 Task: Redo the text "My pleasure.".
Action: Mouse moved to (123, 70)
Screenshot: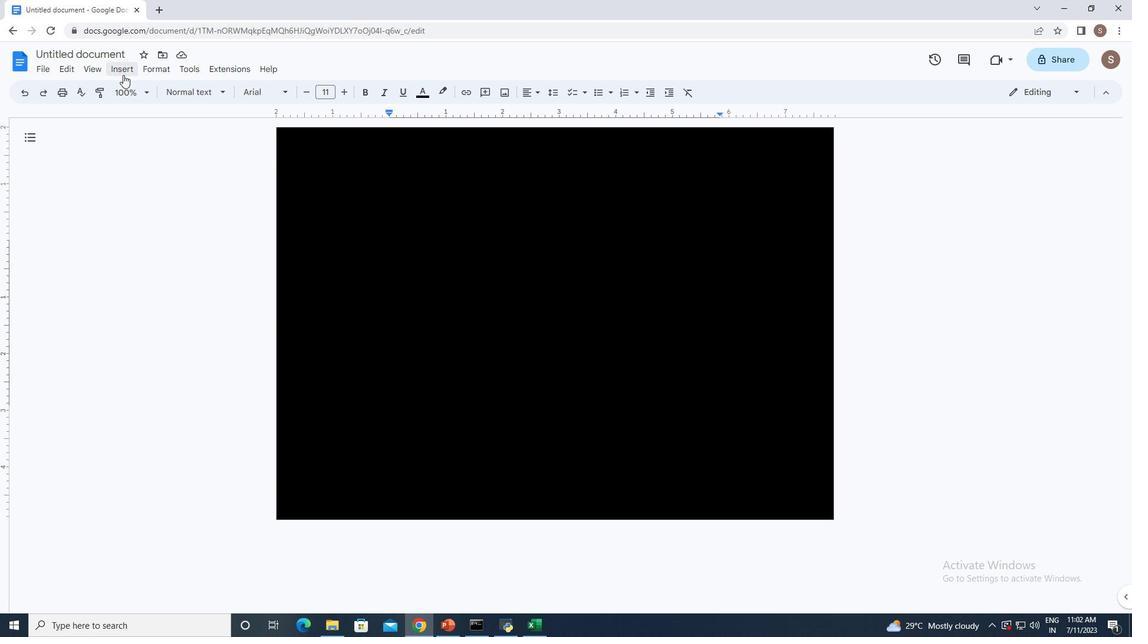 
Action: Mouse pressed left at (123, 70)
Screenshot: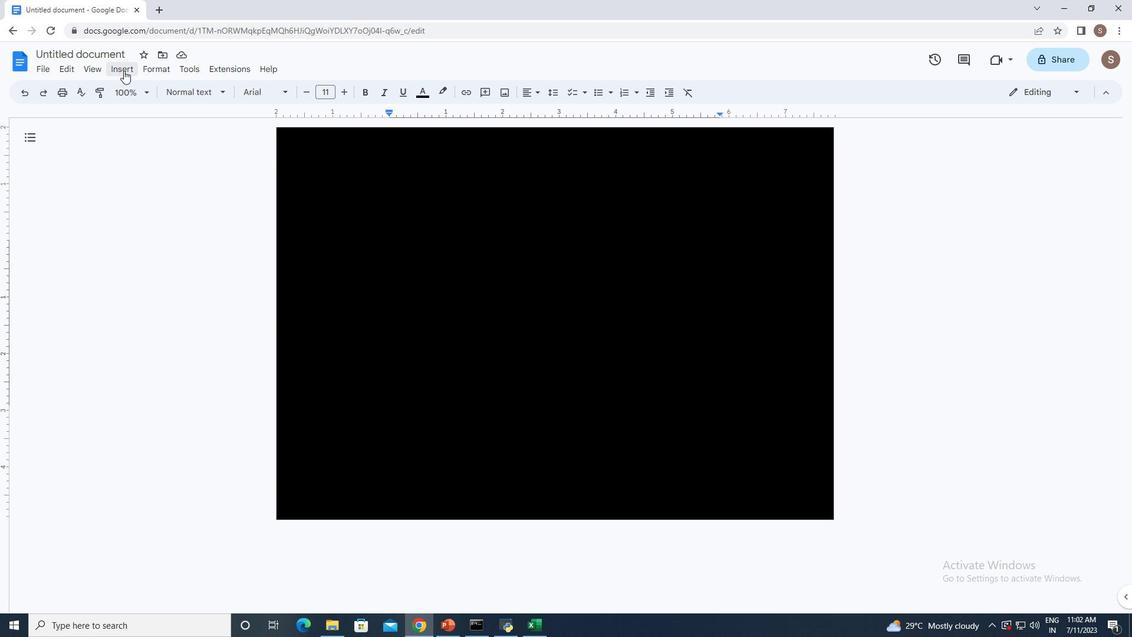 
Action: Mouse moved to (147, 123)
Screenshot: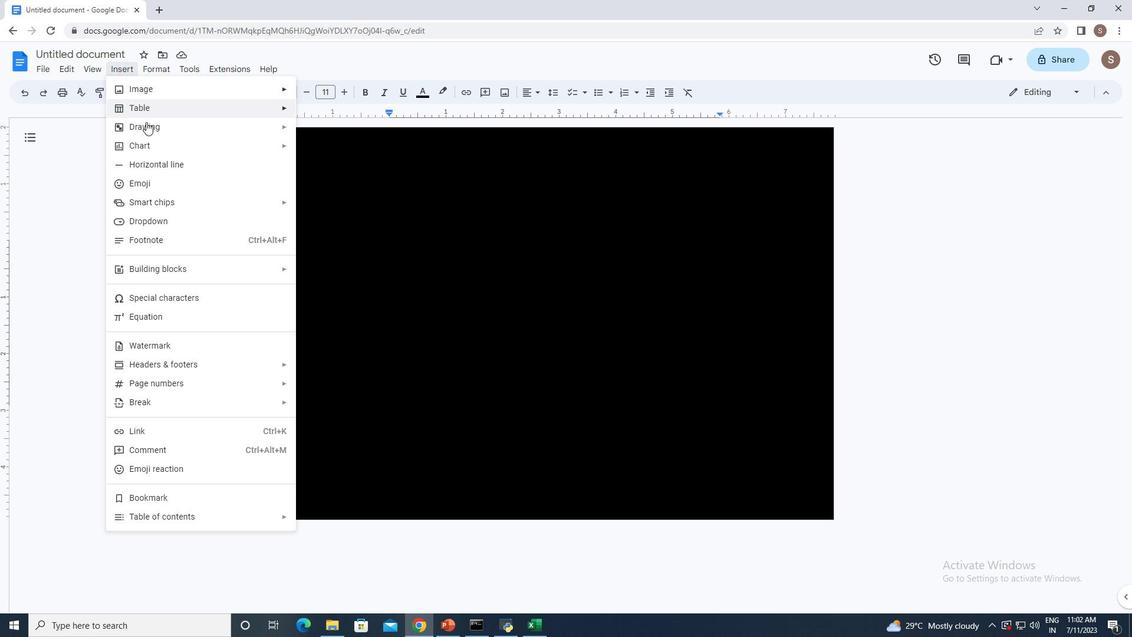 
Action: Mouse pressed left at (147, 123)
Screenshot: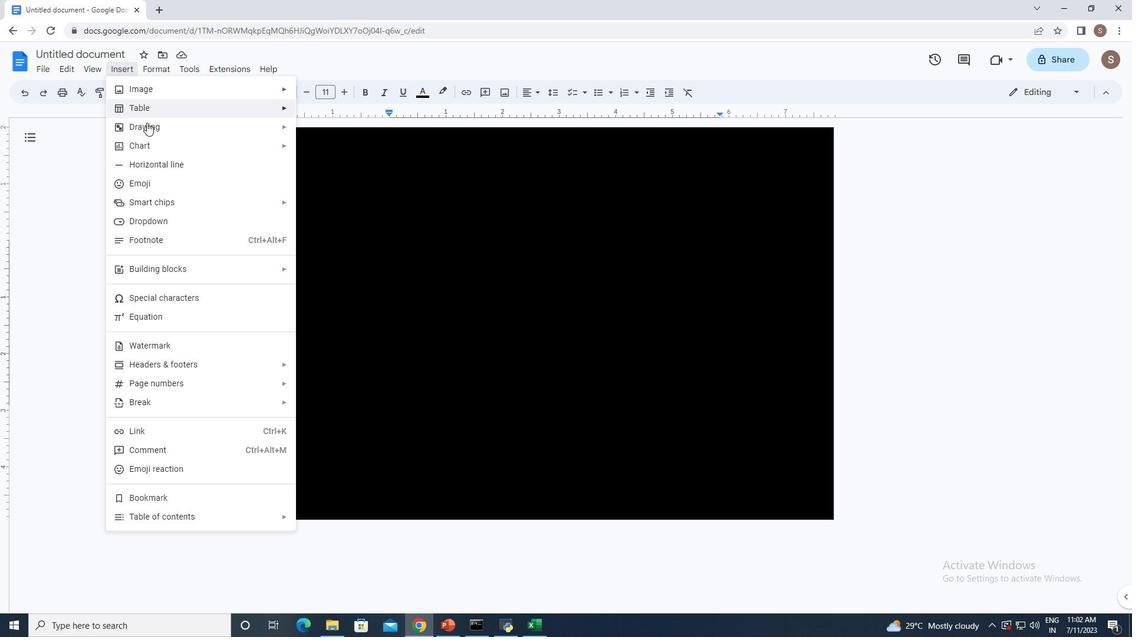 
Action: Mouse moved to (336, 131)
Screenshot: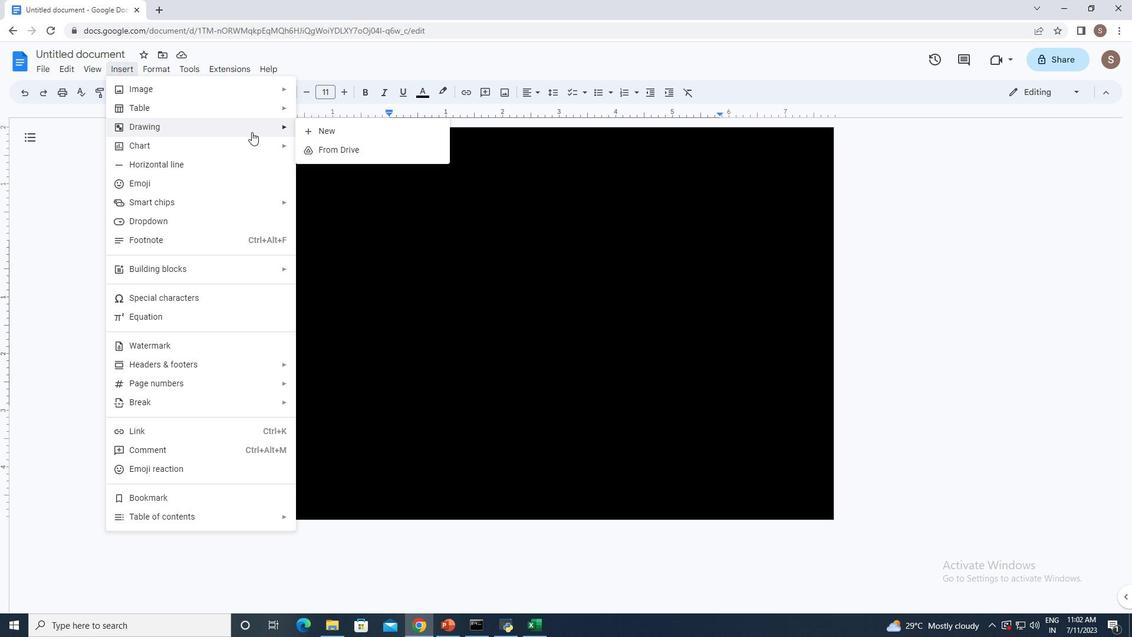 
Action: Mouse pressed left at (336, 131)
Screenshot: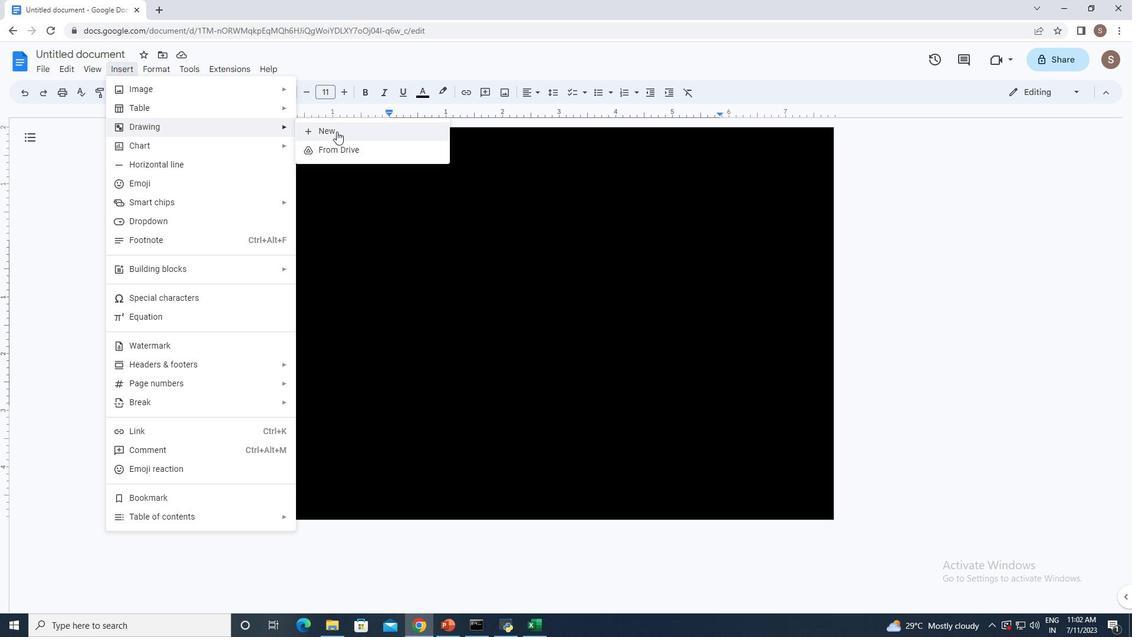
Action: Mouse moved to (310, 129)
Screenshot: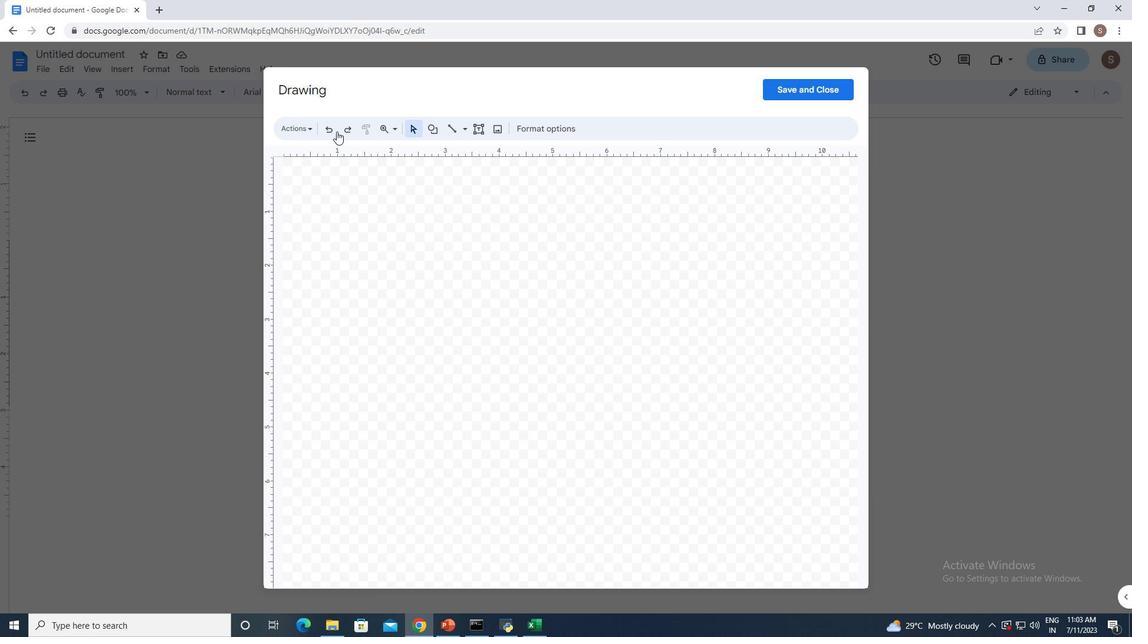 
Action: Mouse pressed left at (310, 129)
Screenshot: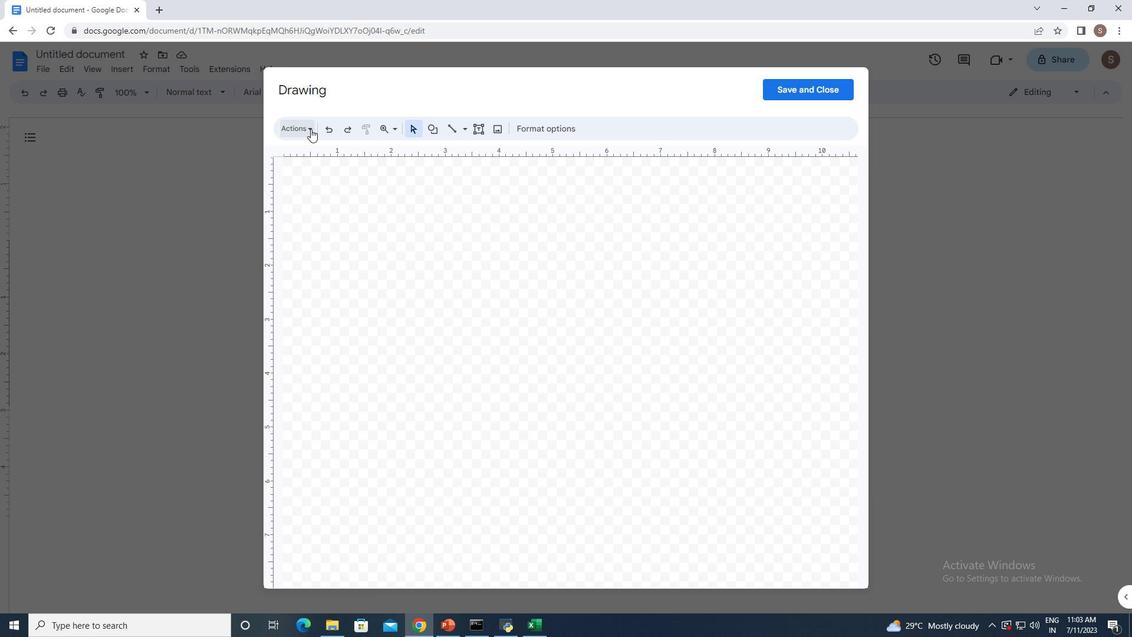 
Action: Mouse moved to (322, 218)
Screenshot: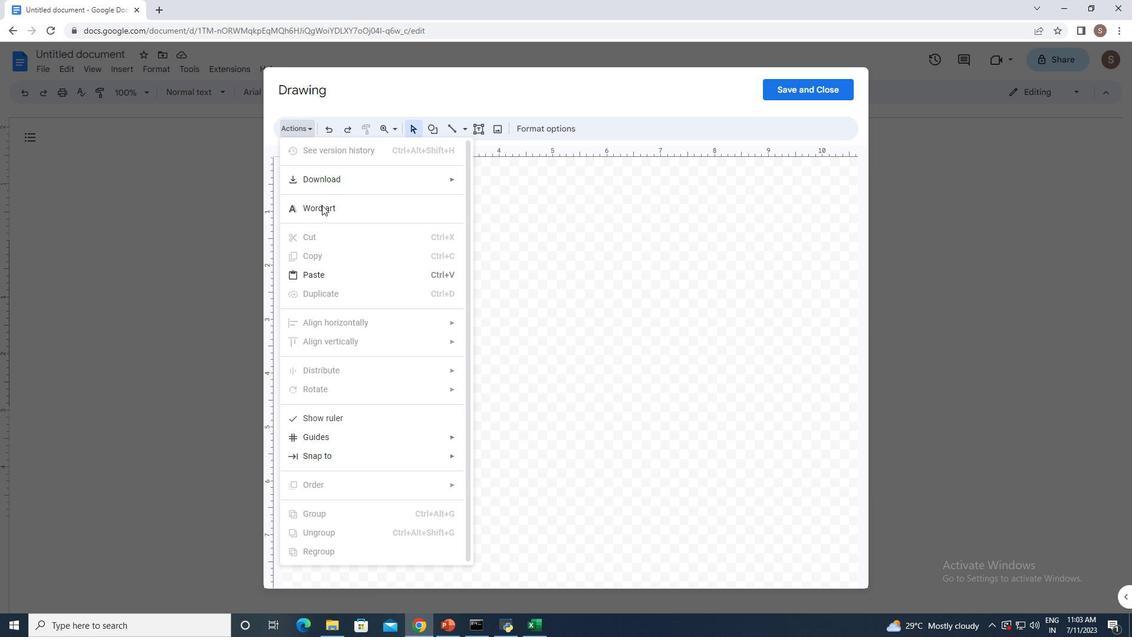 
Action: Mouse pressed left at (322, 218)
Screenshot: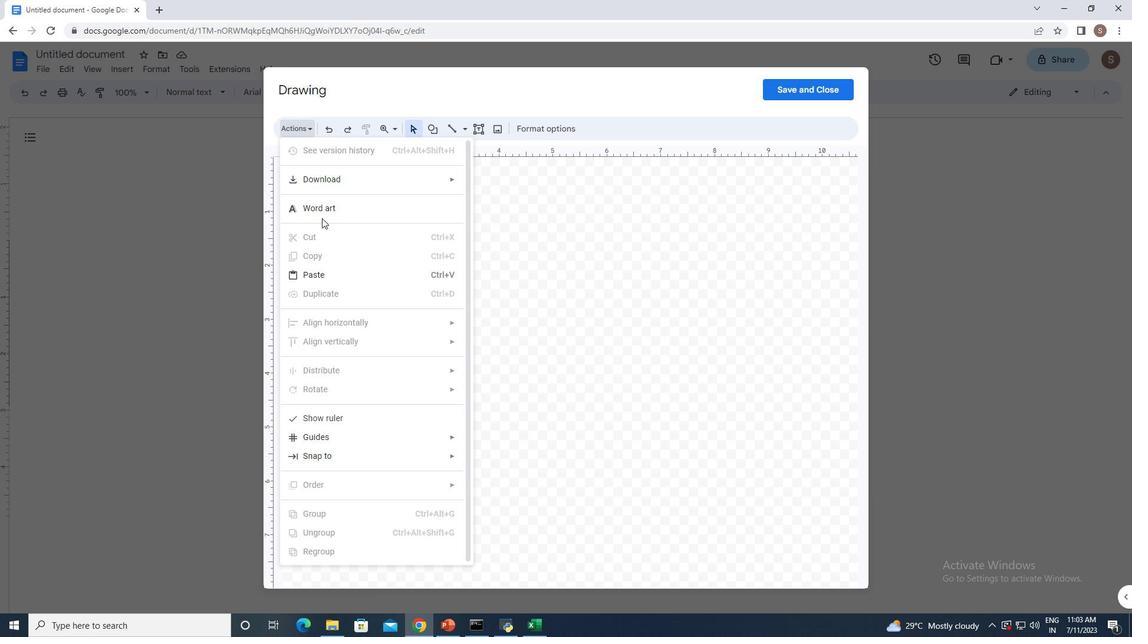 
Action: Mouse moved to (325, 213)
Screenshot: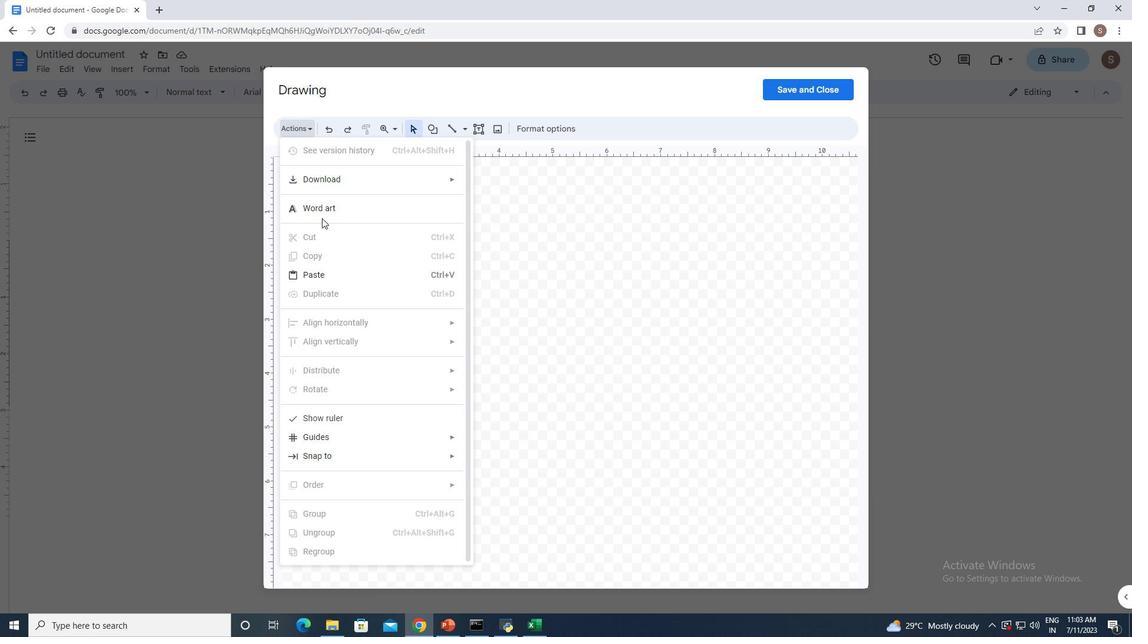 
Action: Mouse pressed left at (325, 213)
Screenshot: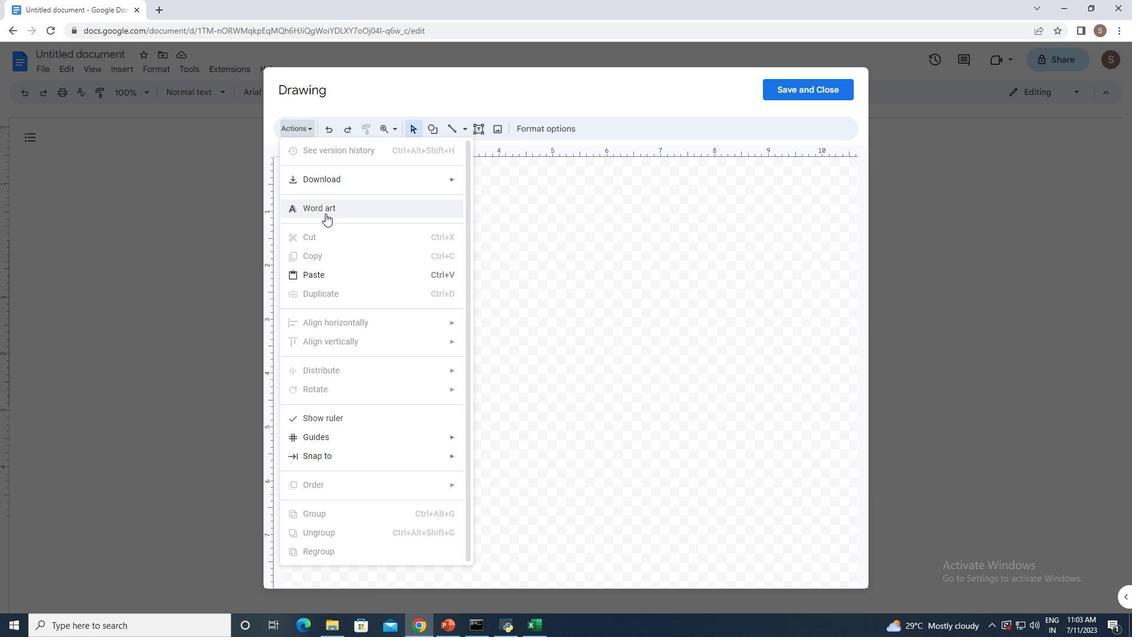 
Action: Mouse moved to (522, 182)
Screenshot: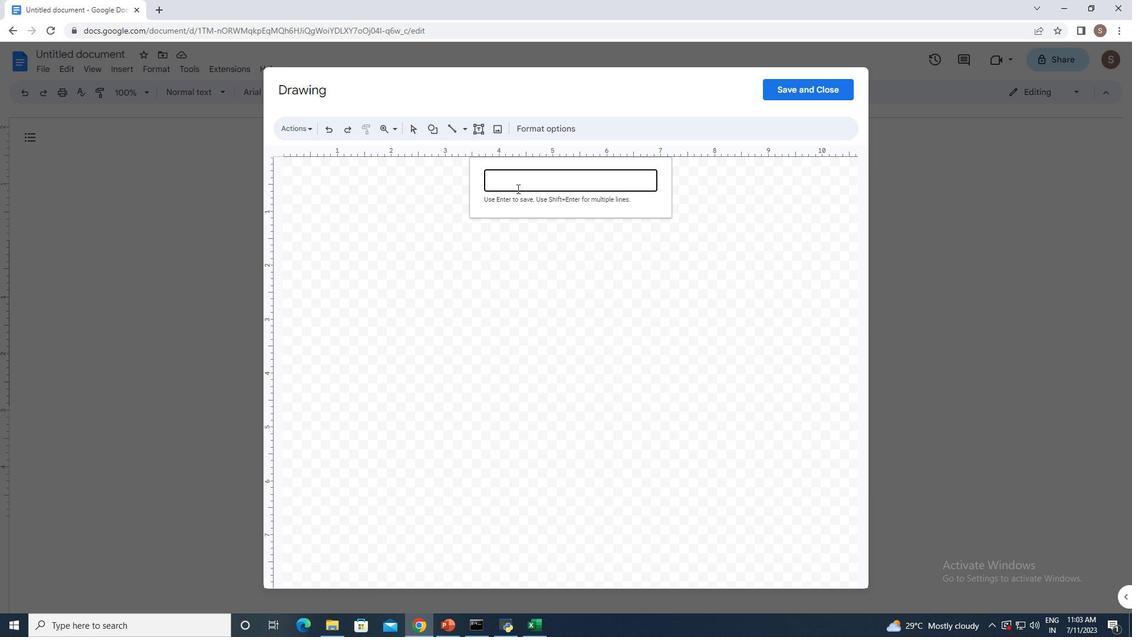 
Action: Mouse pressed left at (522, 182)
Screenshot: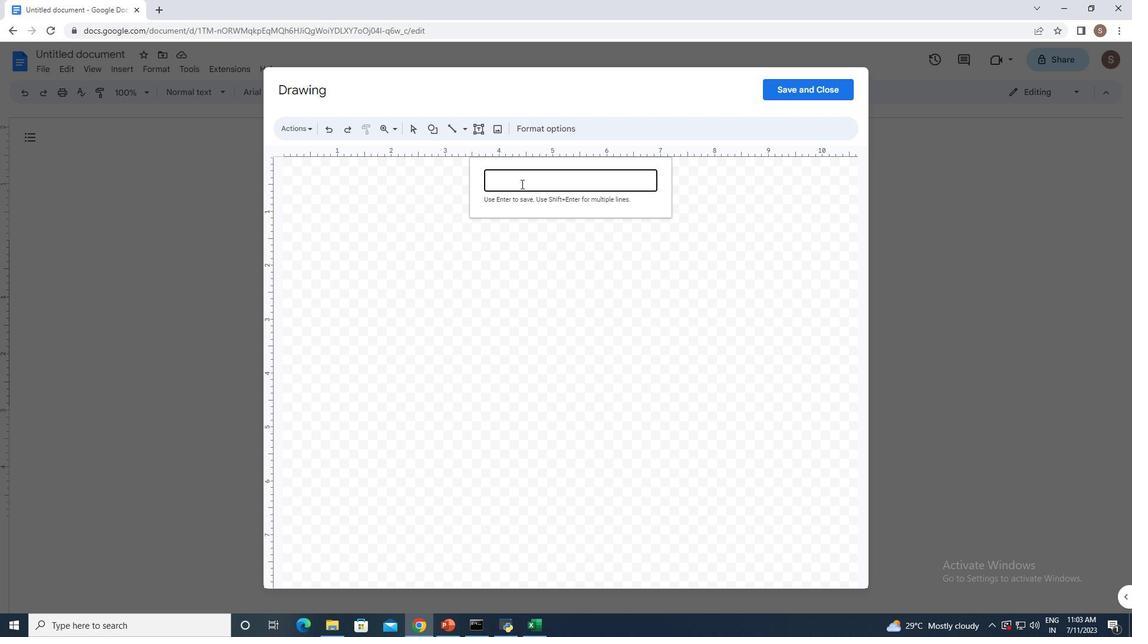 
Action: Key pressed <Key.shift>My<Key.space>pleasure
Screenshot: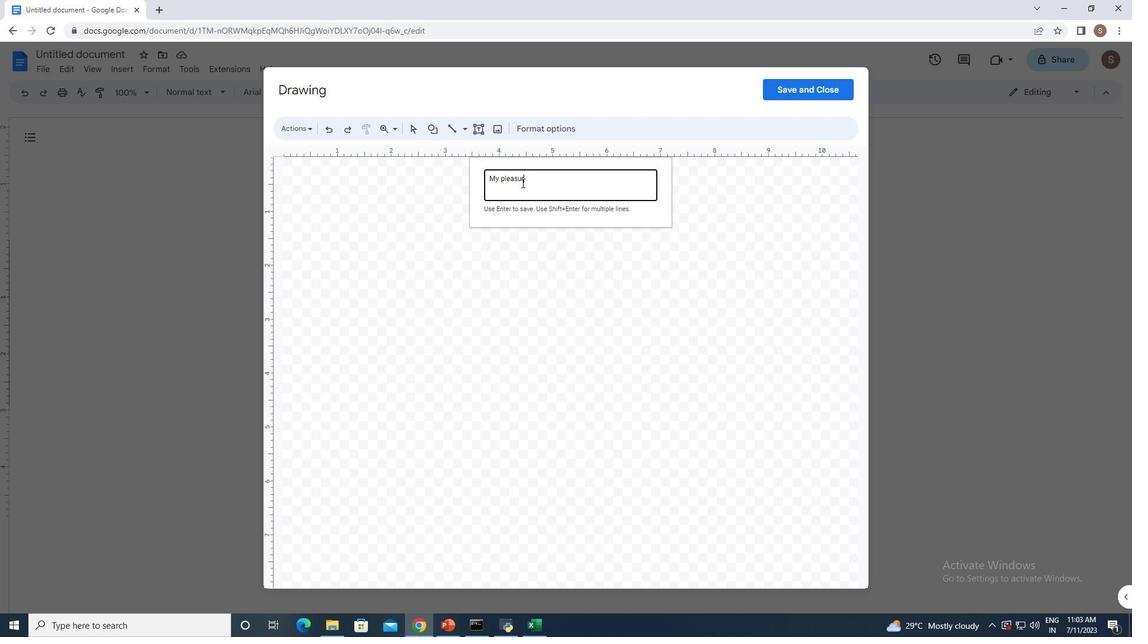 
Action: Mouse moved to (484, 279)
Screenshot: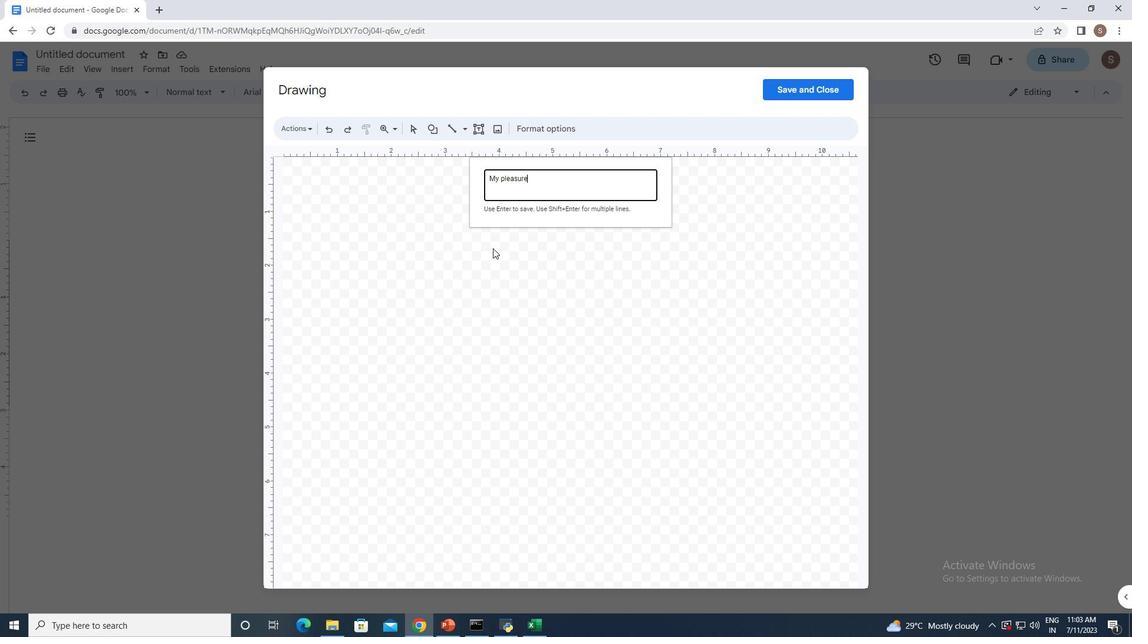 
Action: Mouse pressed left at (484, 279)
Screenshot: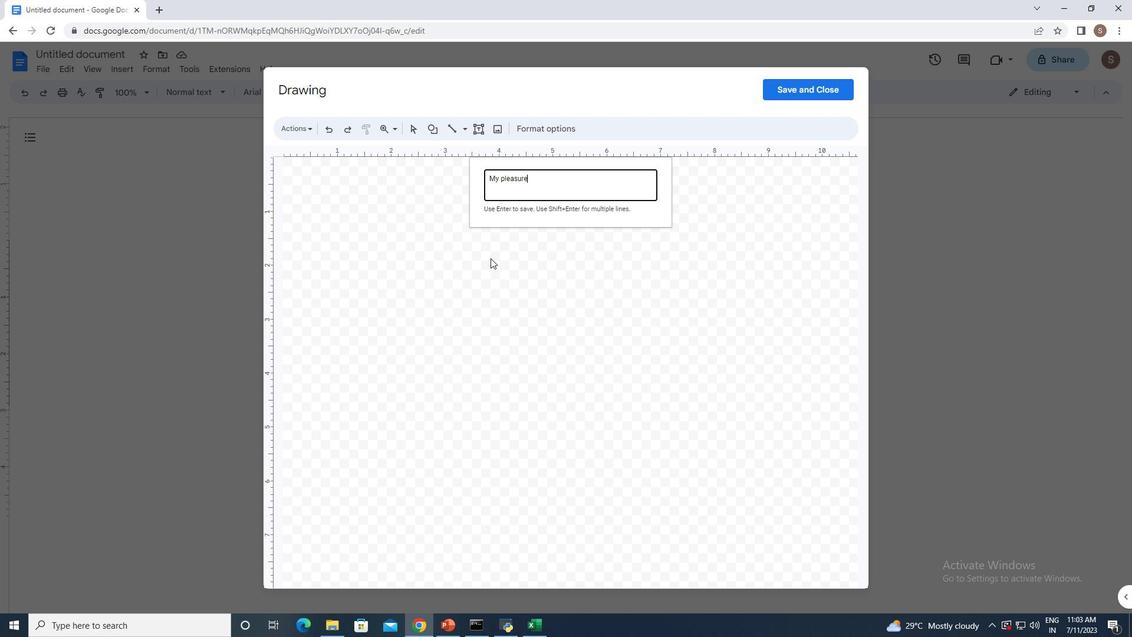 
Action: Mouse moved to (330, 127)
Screenshot: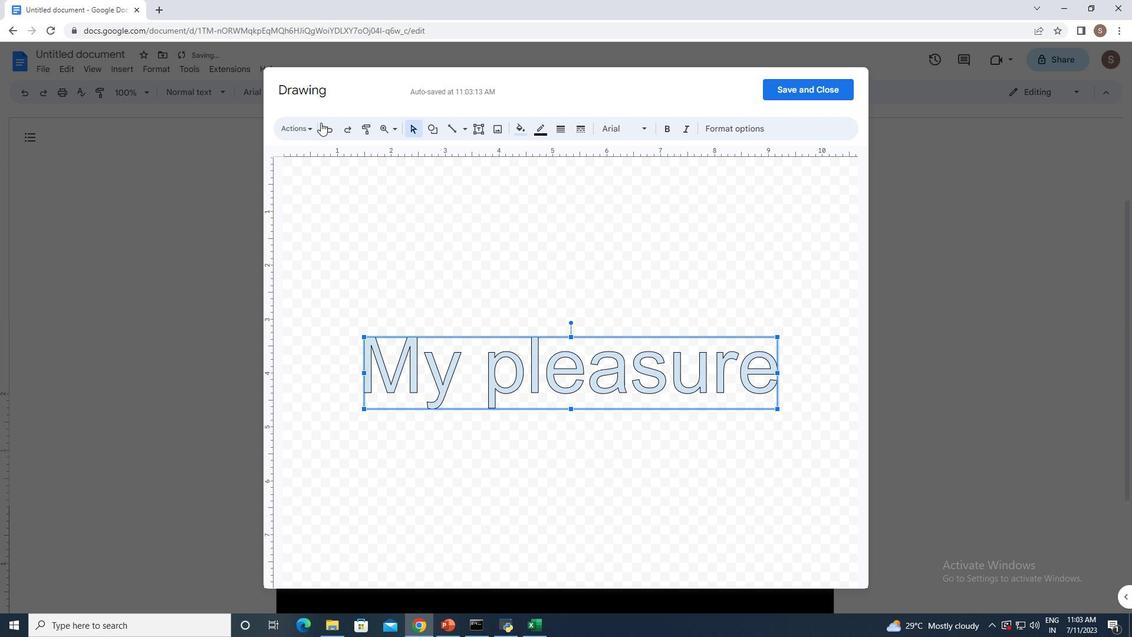 
Action: Mouse pressed left at (330, 127)
Screenshot: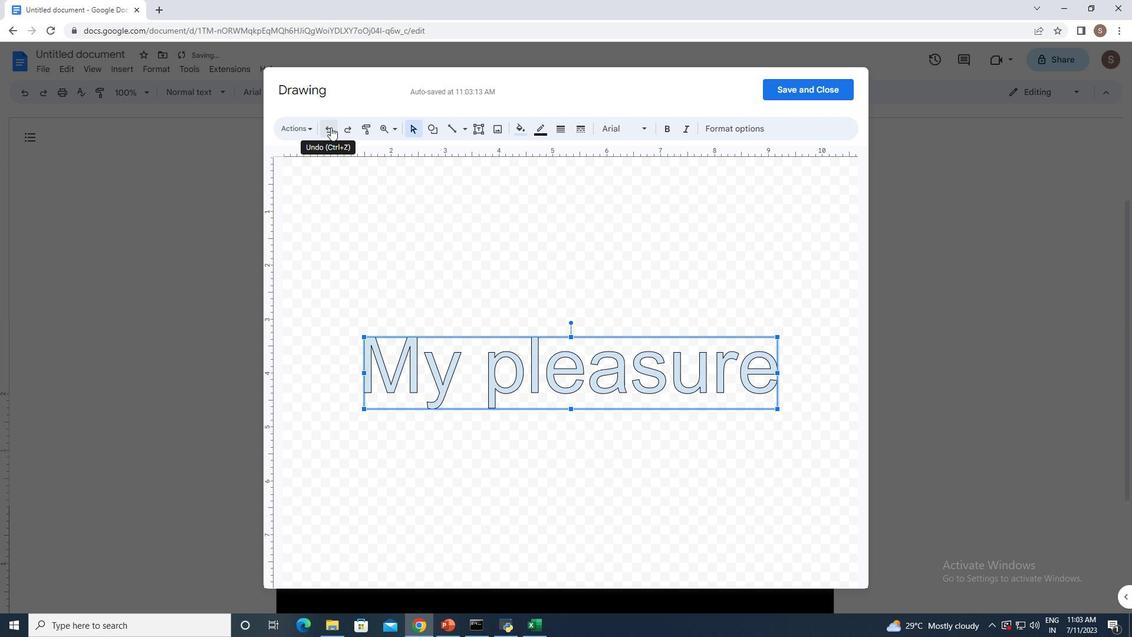 
Action: Mouse moved to (348, 128)
Screenshot: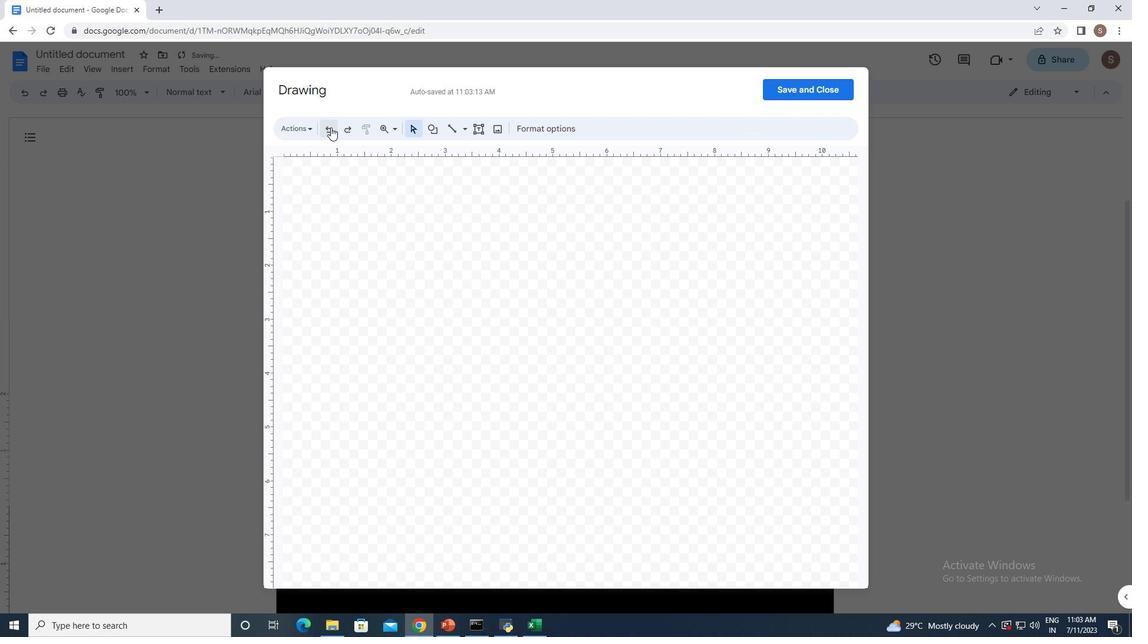 
Action: Mouse pressed left at (348, 128)
Screenshot: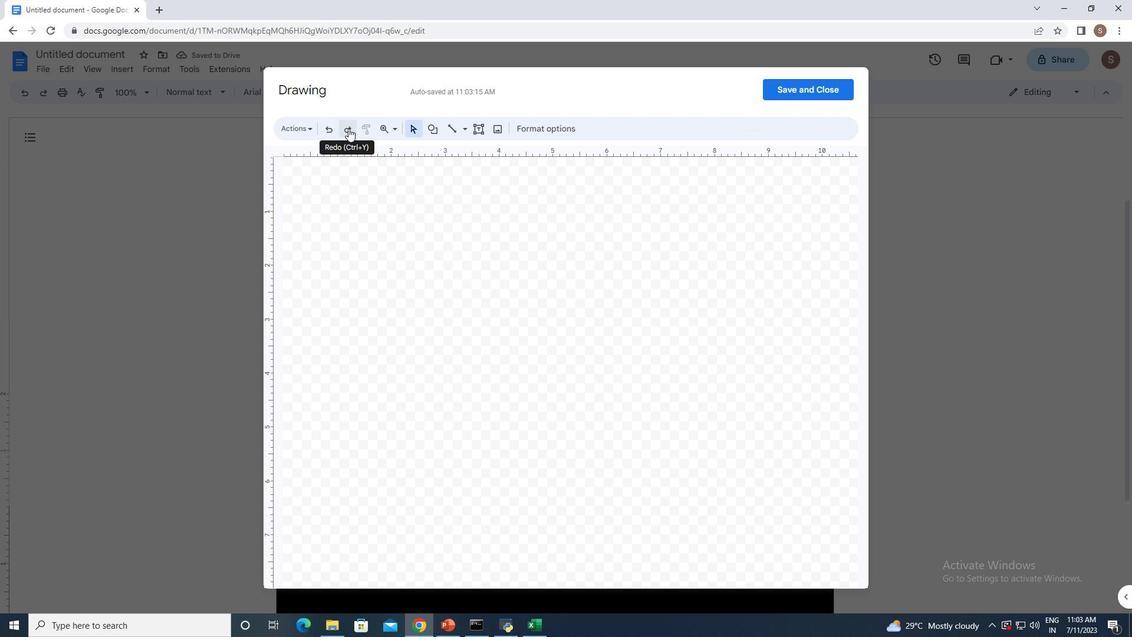 
Action: Mouse moved to (408, 277)
Screenshot: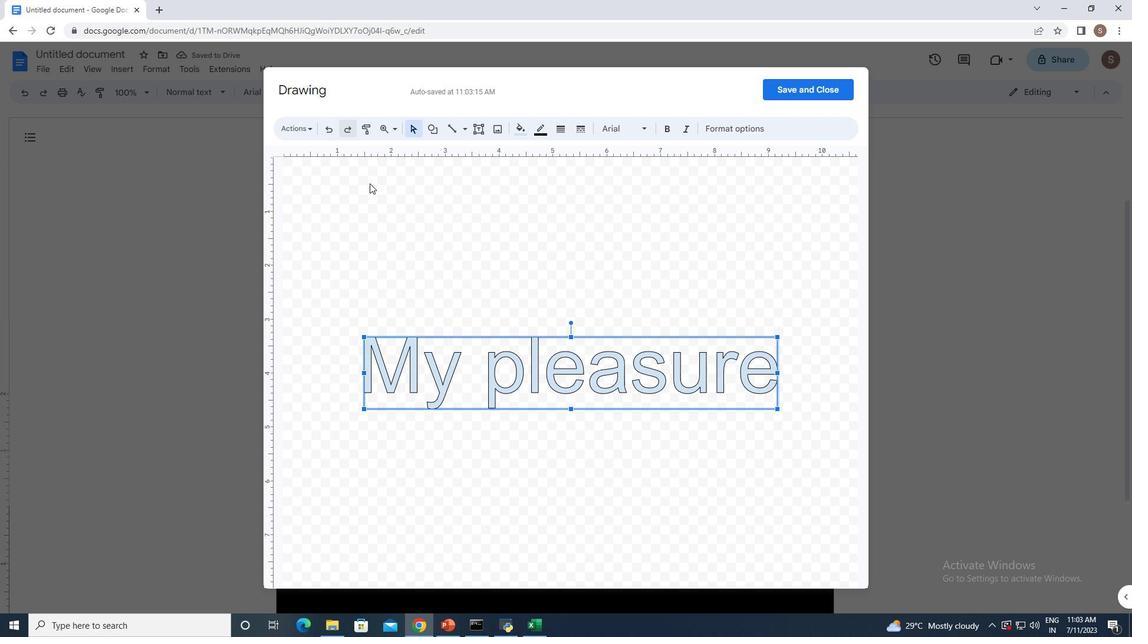 
Action: Mouse pressed left at (408, 277)
Screenshot: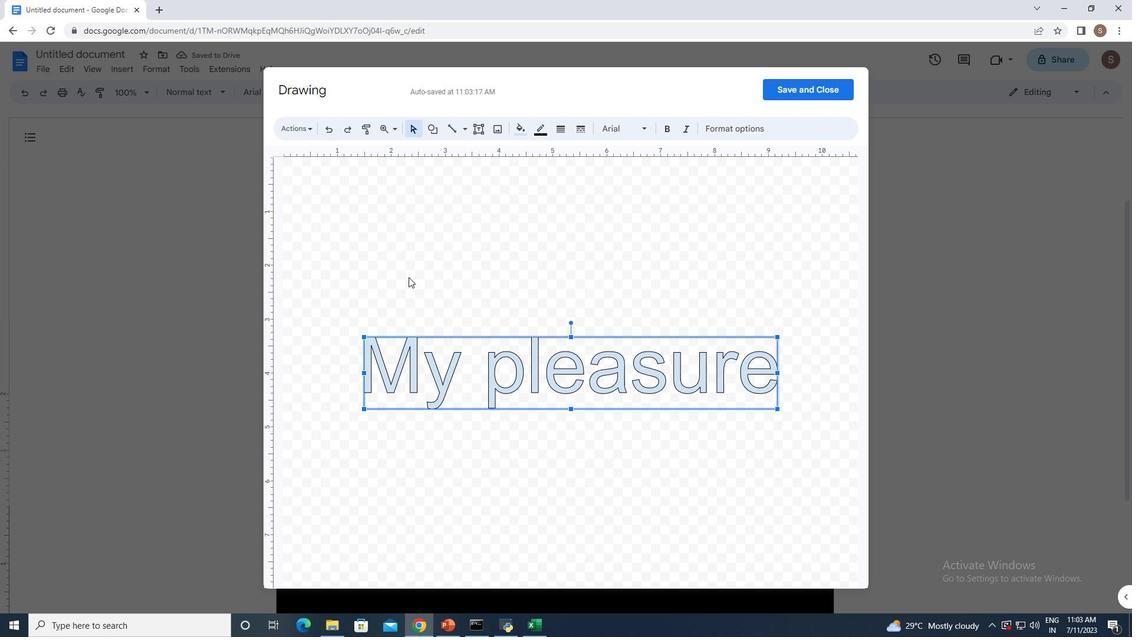 
